 Task: Create a due date automation trigger when advanced on, on the tuesday after a card is due add fields with custom field "Resume" set at 11:00 AM.
Action: Mouse moved to (935, 69)
Screenshot: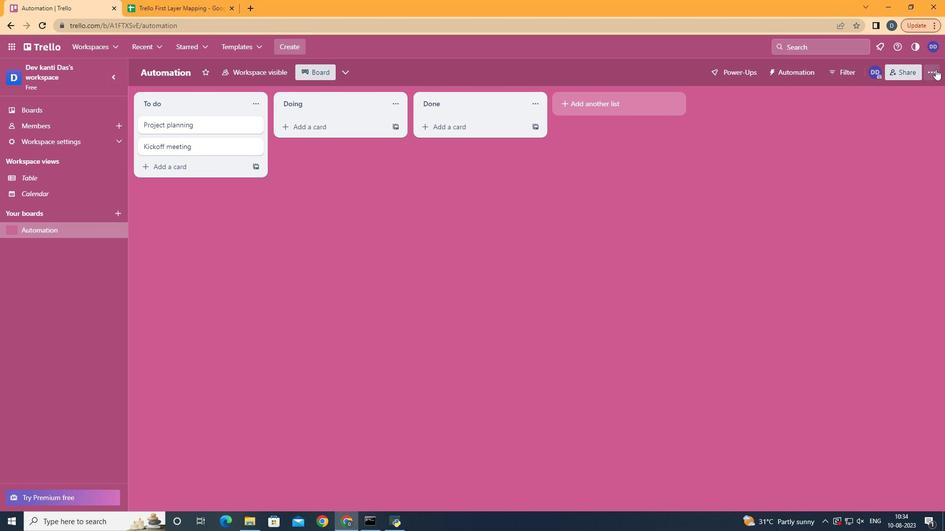 
Action: Mouse pressed left at (935, 69)
Screenshot: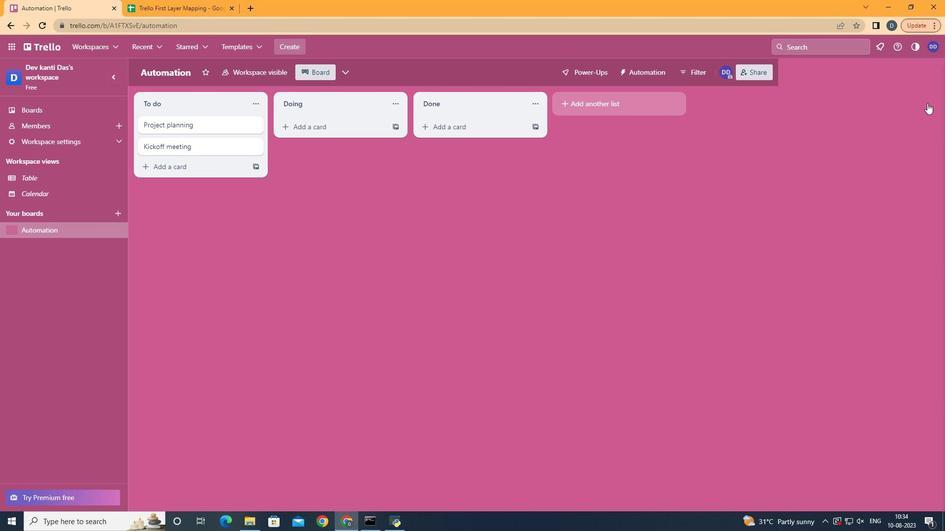 
Action: Mouse moved to (868, 201)
Screenshot: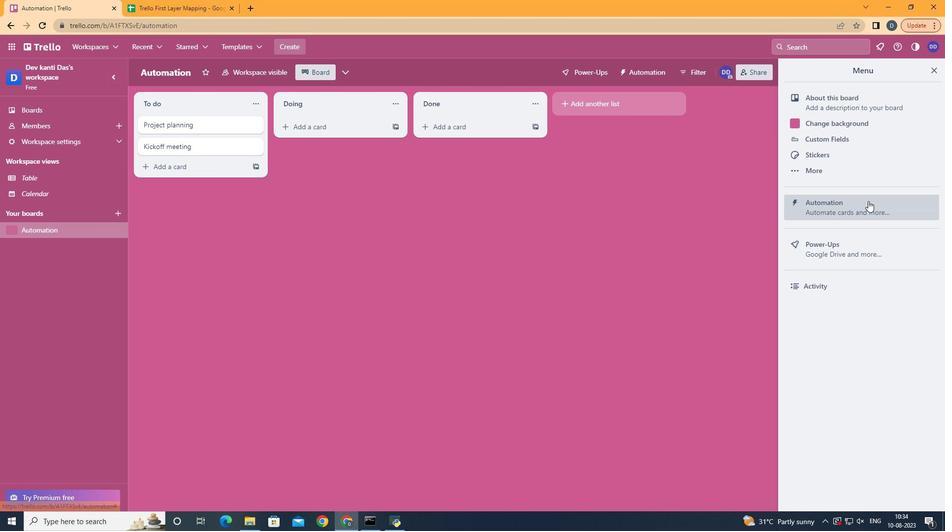 
Action: Mouse pressed left at (868, 201)
Screenshot: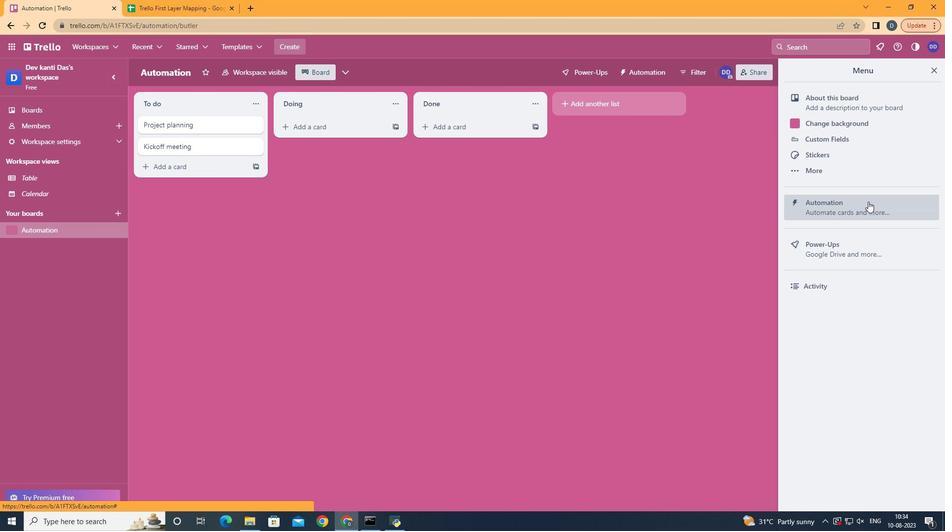
Action: Mouse moved to (172, 199)
Screenshot: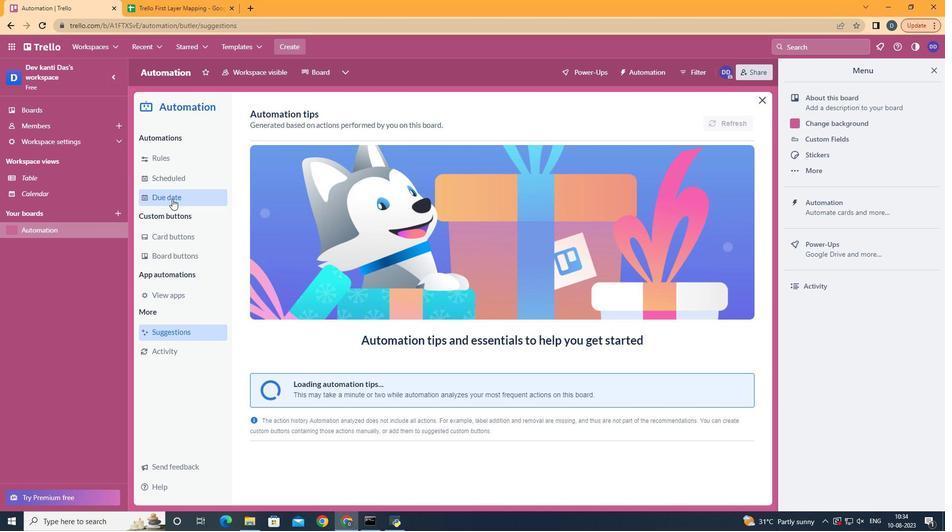 
Action: Mouse pressed left at (172, 199)
Screenshot: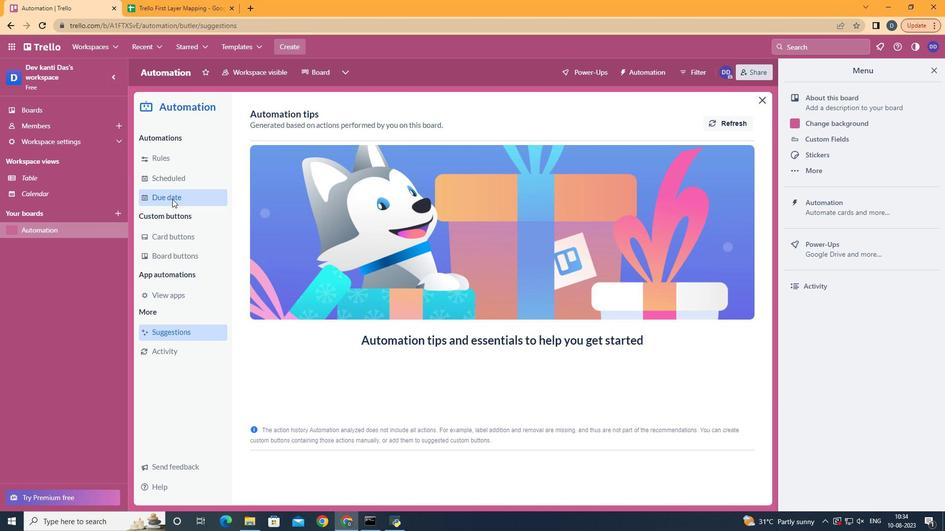 
Action: Mouse moved to (698, 120)
Screenshot: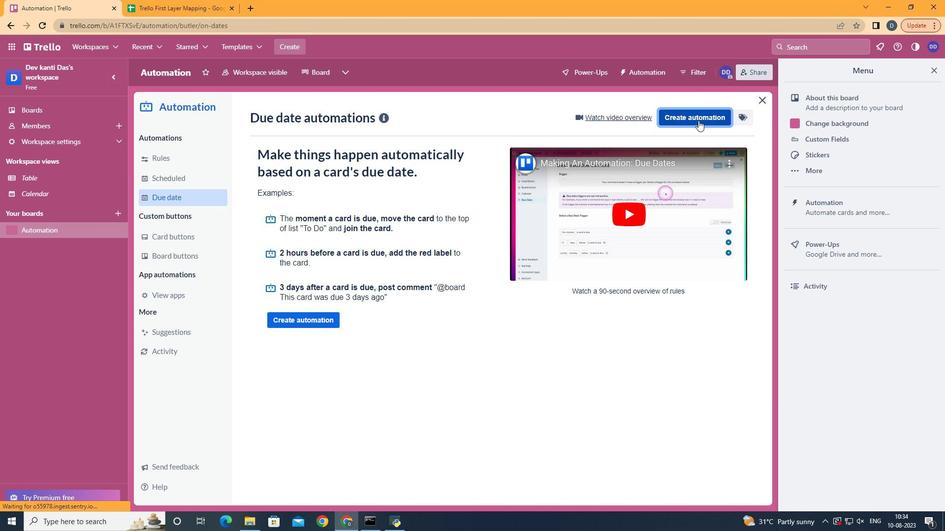
Action: Mouse pressed left at (698, 120)
Screenshot: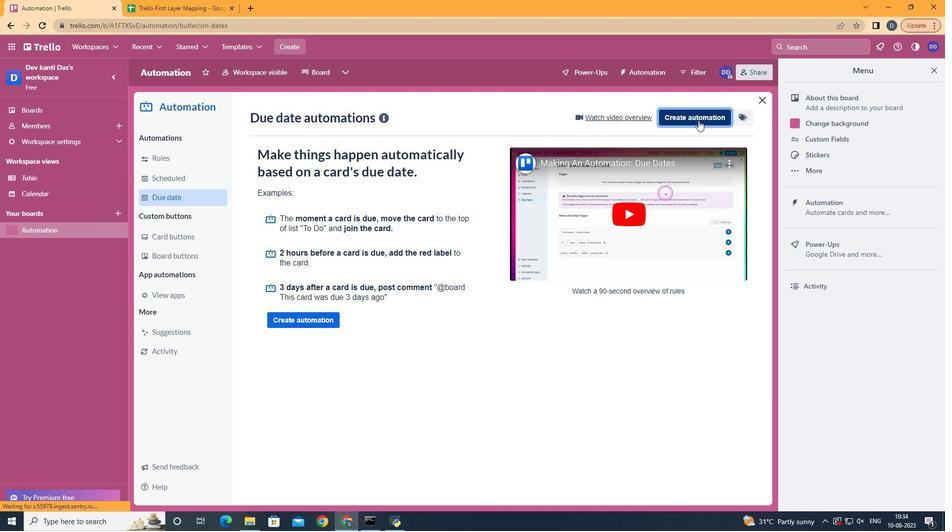 
Action: Mouse moved to (526, 208)
Screenshot: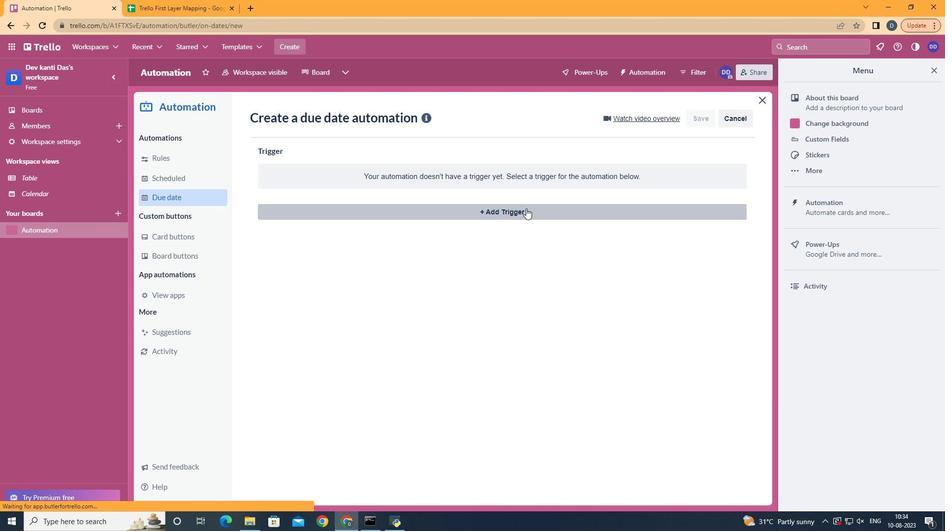 
Action: Mouse pressed left at (526, 208)
Screenshot: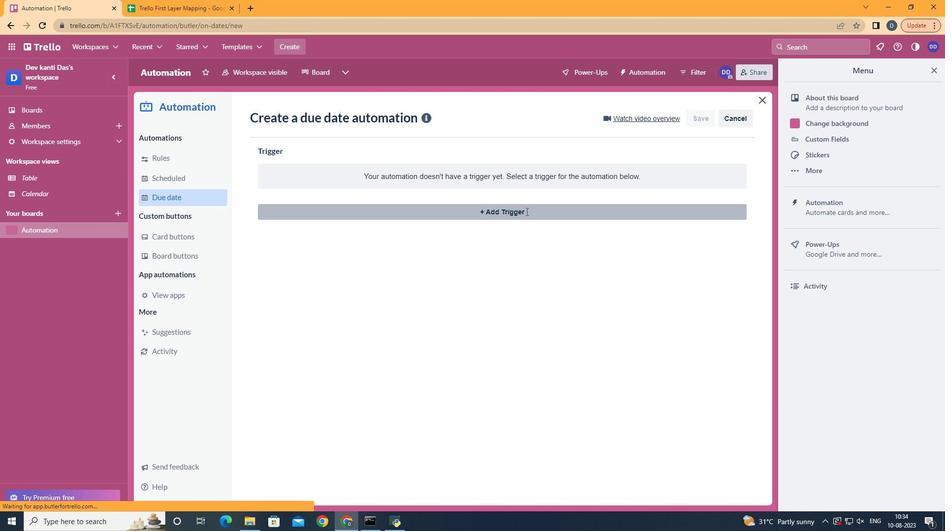 
Action: Mouse moved to (310, 279)
Screenshot: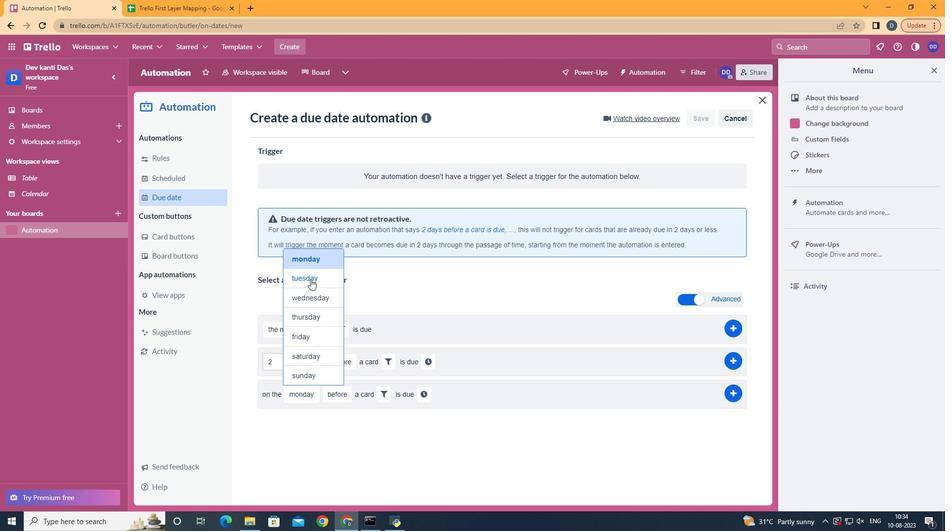 
Action: Mouse pressed left at (310, 279)
Screenshot: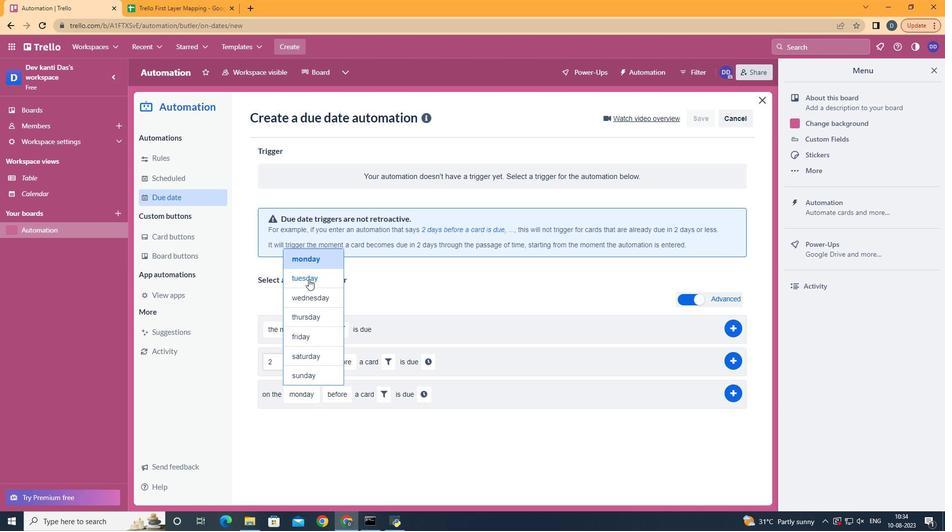 
Action: Mouse moved to (349, 427)
Screenshot: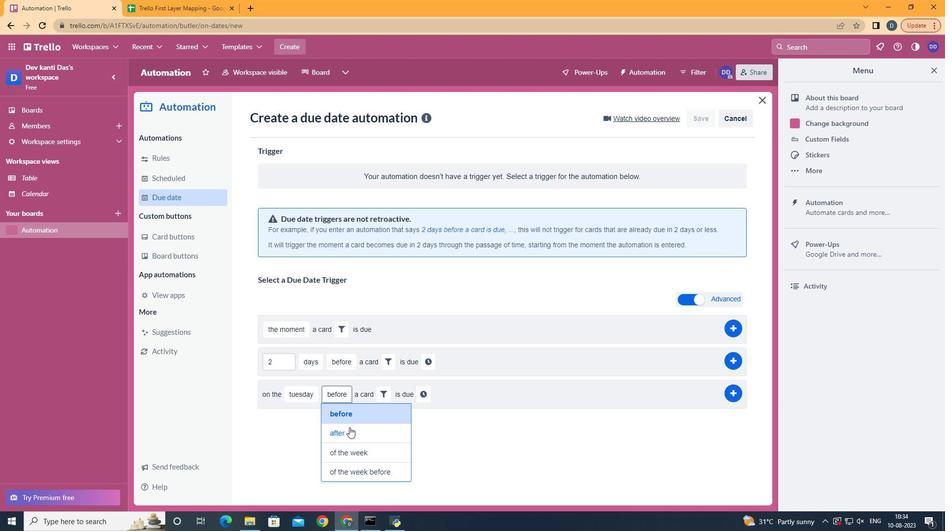 
Action: Mouse pressed left at (349, 427)
Screenshot: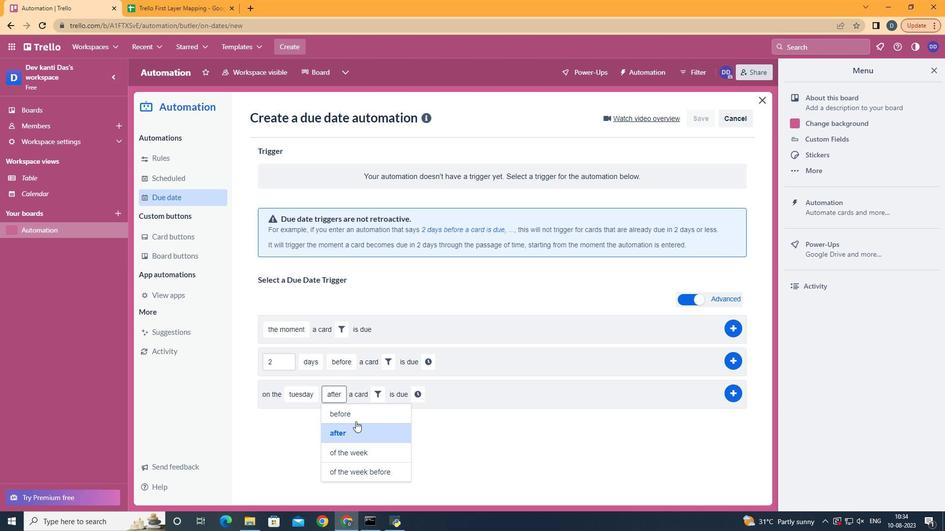 
Action: Mouse moved to (385, 395)
Screenshot: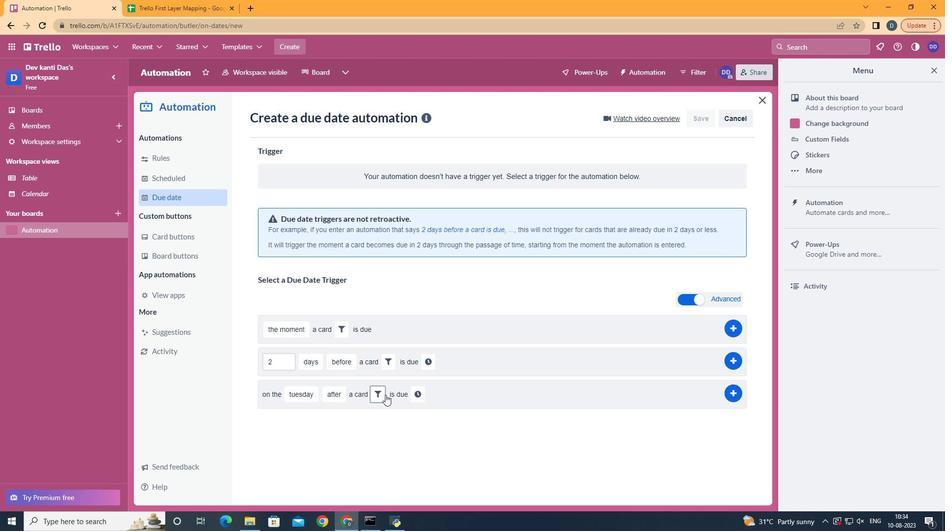 
Action: Mouse pressed left at (385, 395)
Screenshot: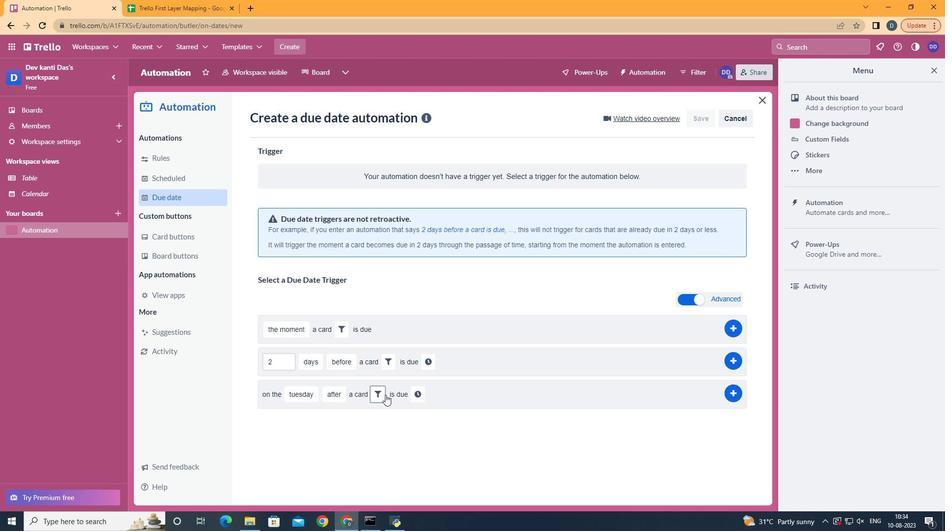 
Action: Mouse moved to (546, 428)
Screenshot: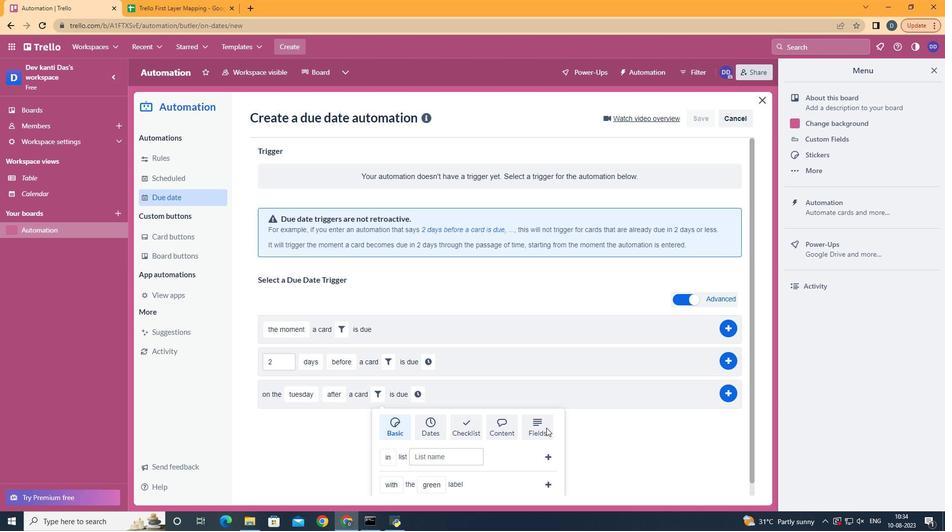 
Action: Mouse pressed left at (546, 428)
Screenshot: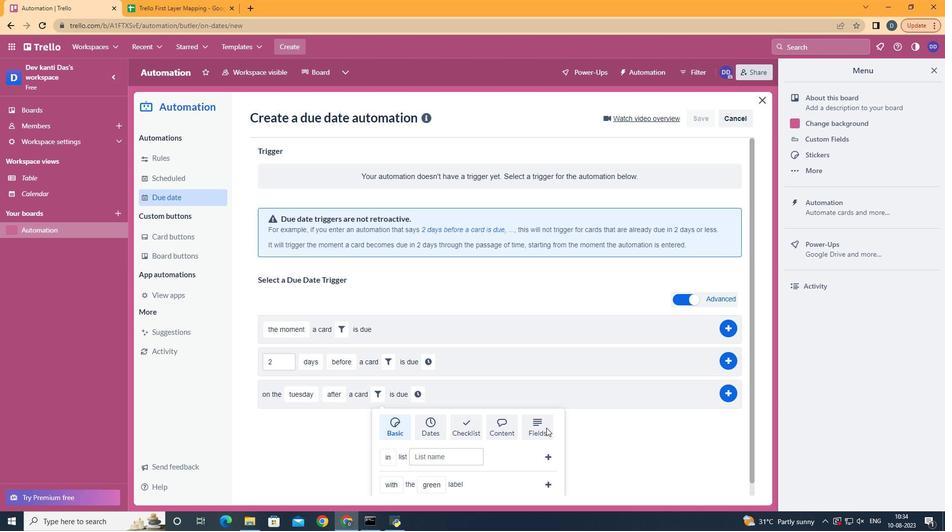 
Action: Mouse moved to (547, 419)
Screenshot: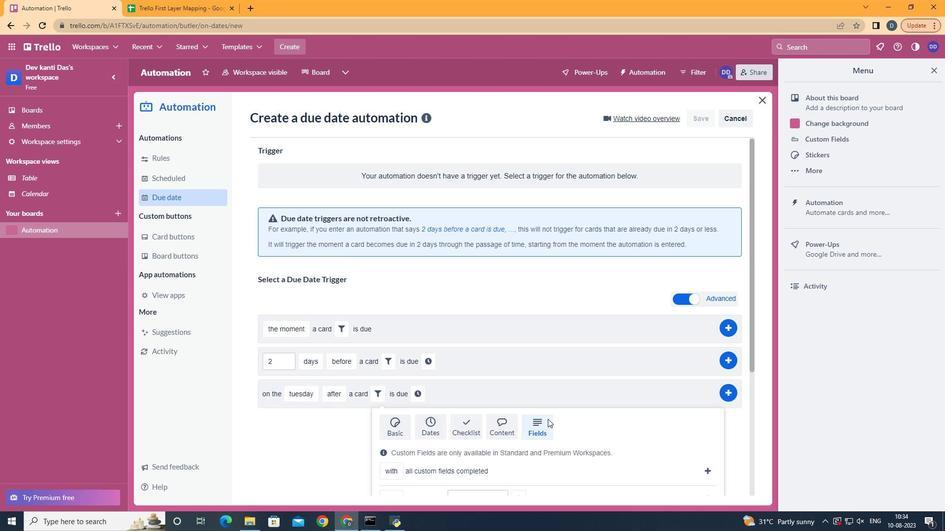 
Action: Mouse scrolled (547, 418) with delta (0, 0)
Screenshot: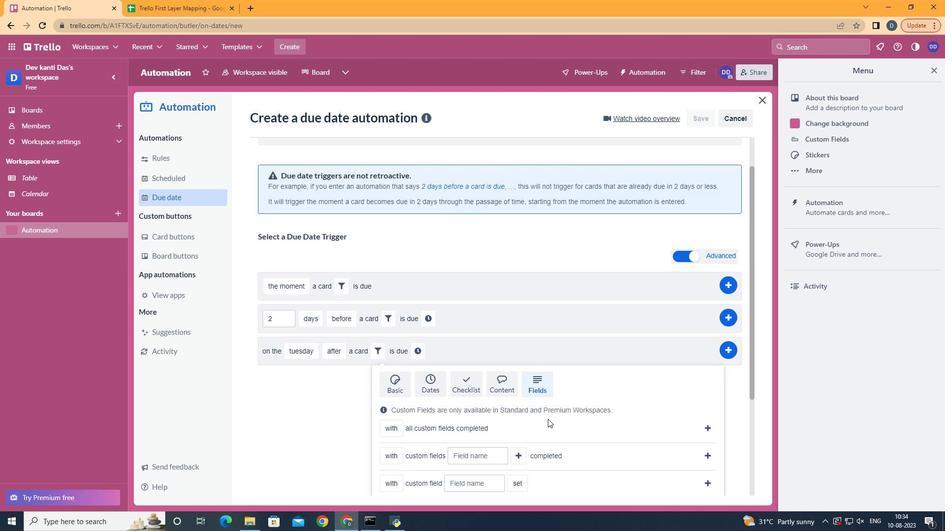 
Action: Mouse scrolled (547, 418) with delta (0, 0)
Screenshot: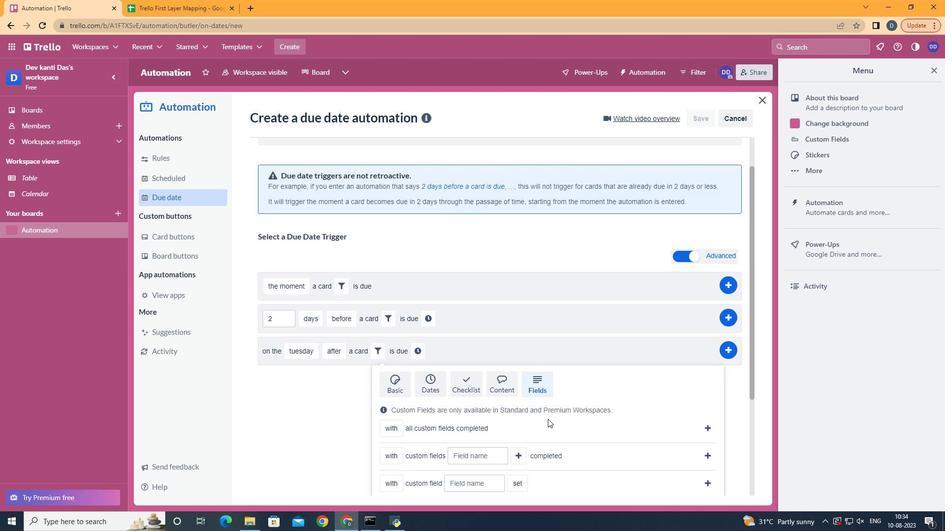 
Action: Mouse moved to (548, 418)
Screenshot: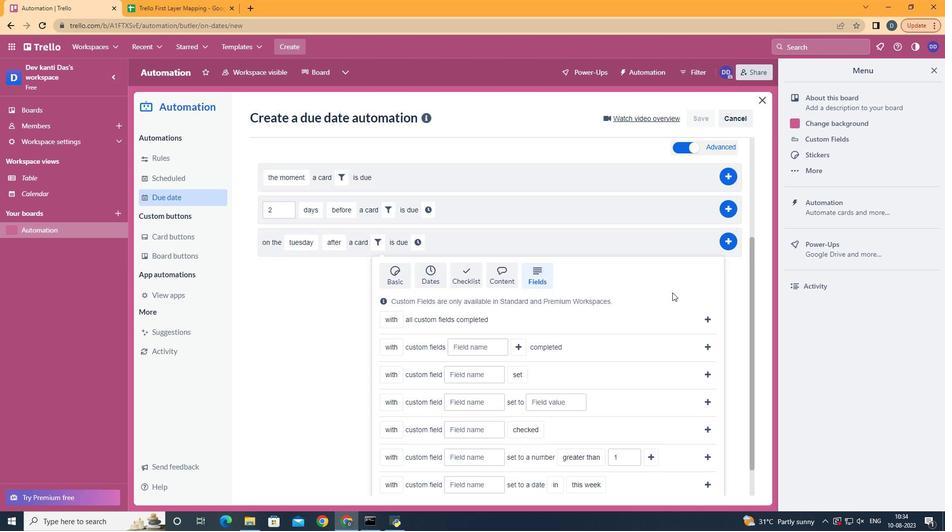 
Action: Mouse scrolled (547, 418) with delta (0, 0)
Screenshot: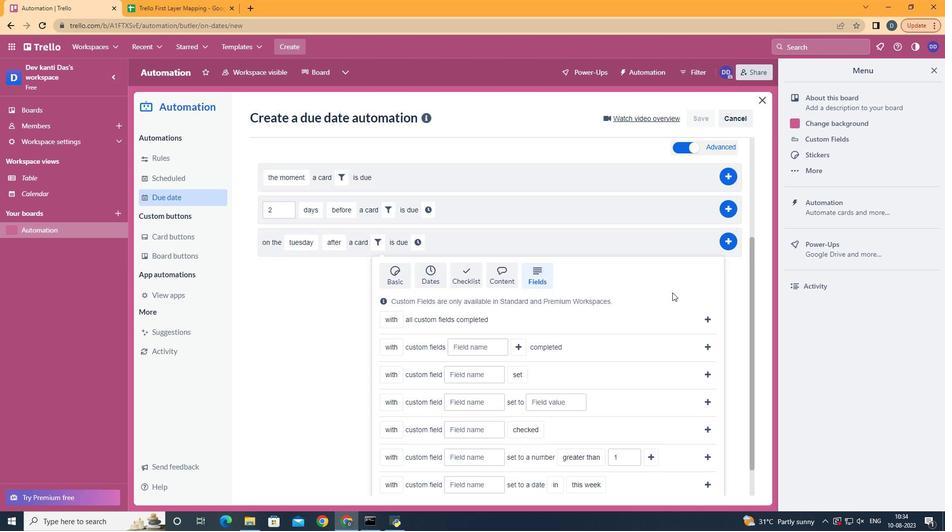 
Action: Mouse moved to (602, 371)
Screenshot: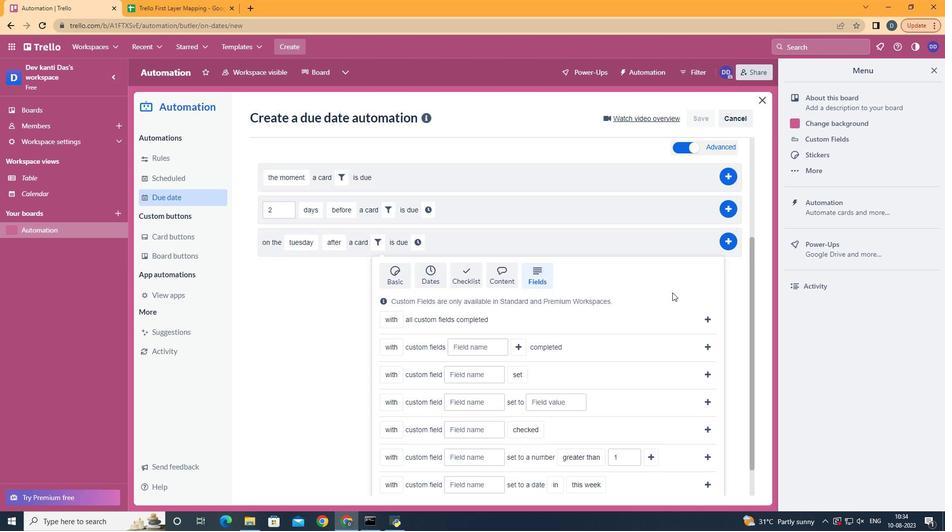 
Action: Mouse scrolled (547, 418) with delta (0, 0)
Screenshot: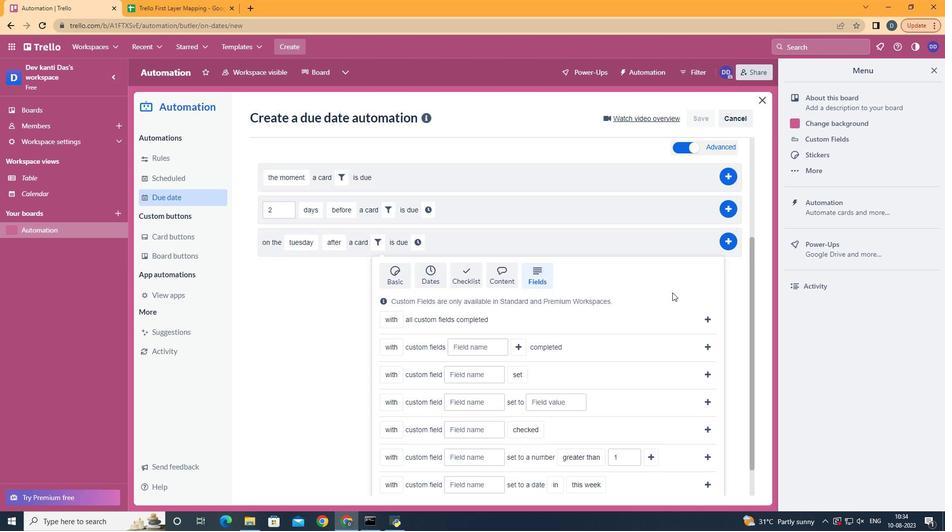 
Action: Mouse moved to (629, 347)
Screenshot: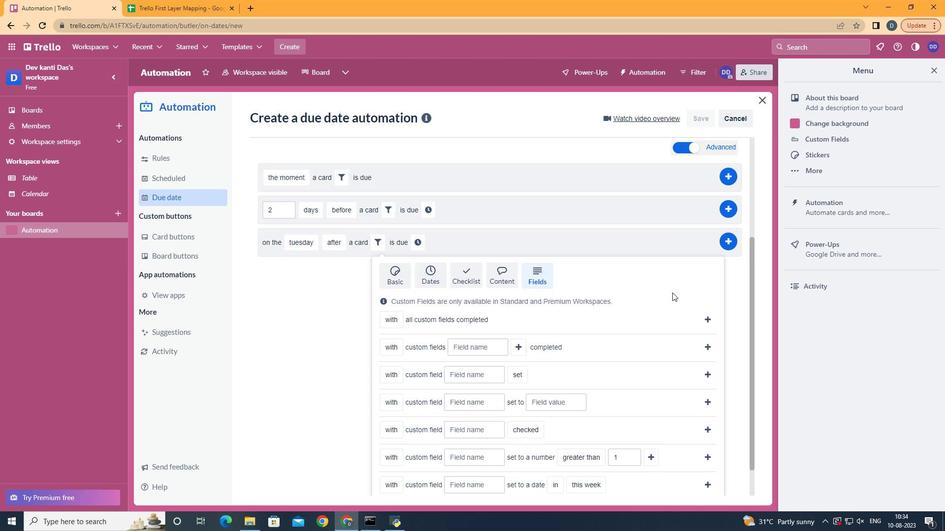 
Action: Mouse scrolled (547, 418) with delta (0, 0)
Screenshot: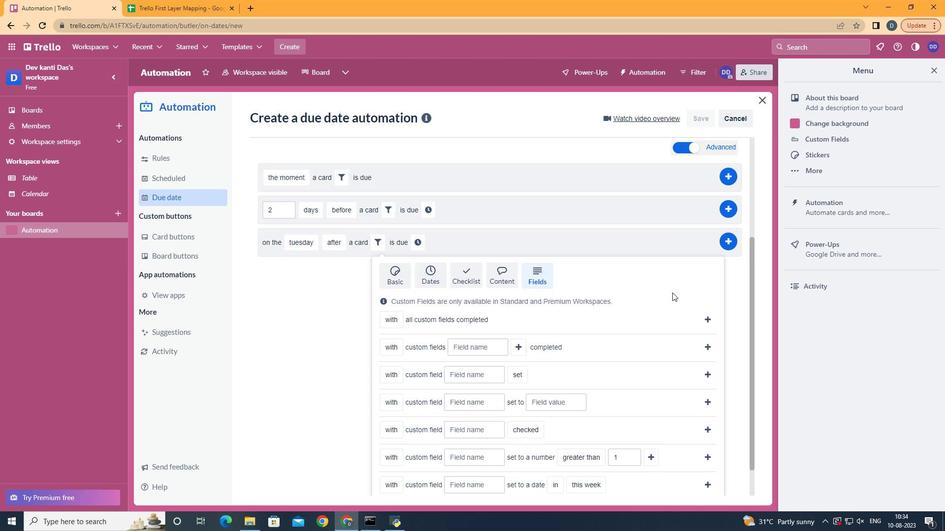 
Action: Mouse moved to (656, 325)
Screenshot: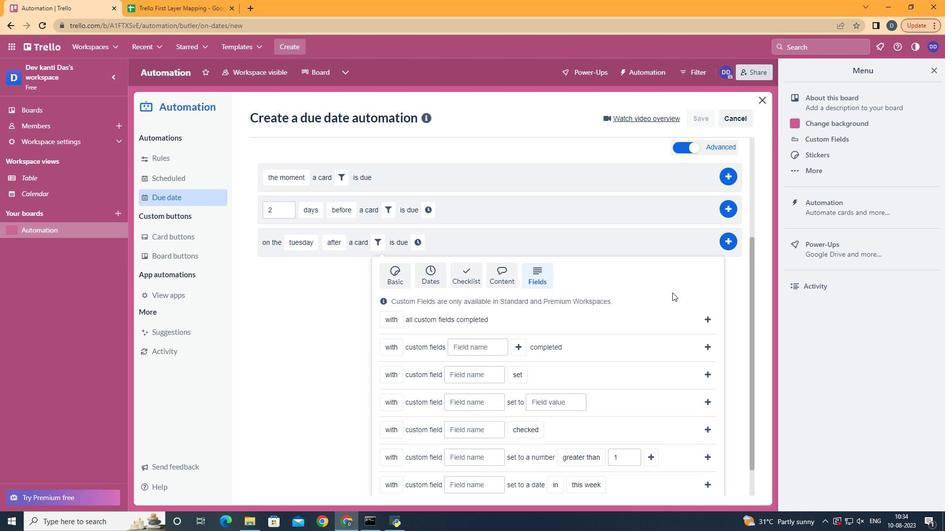 
Action: Mouse scrolled (547, 418) with delta (0, 0)
Screenshot: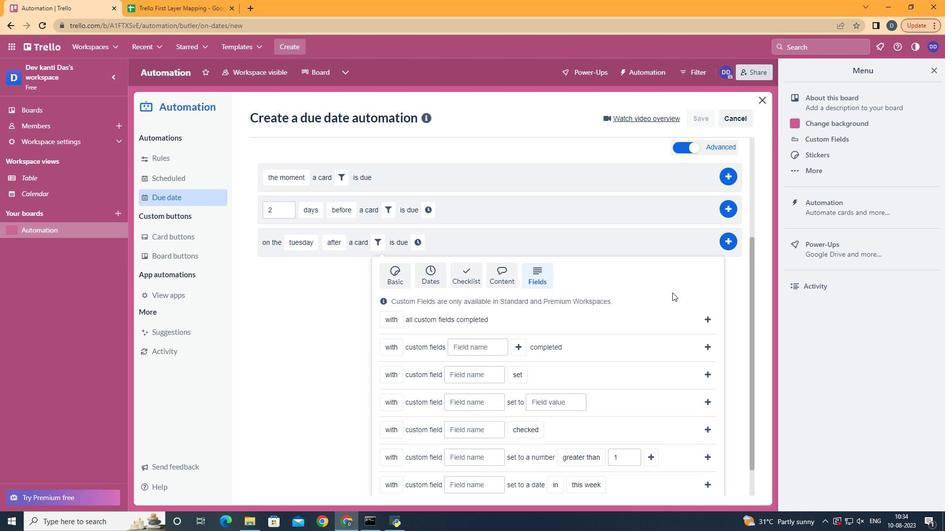 
Action: Mouse moved to (399, 350)
Screenshot: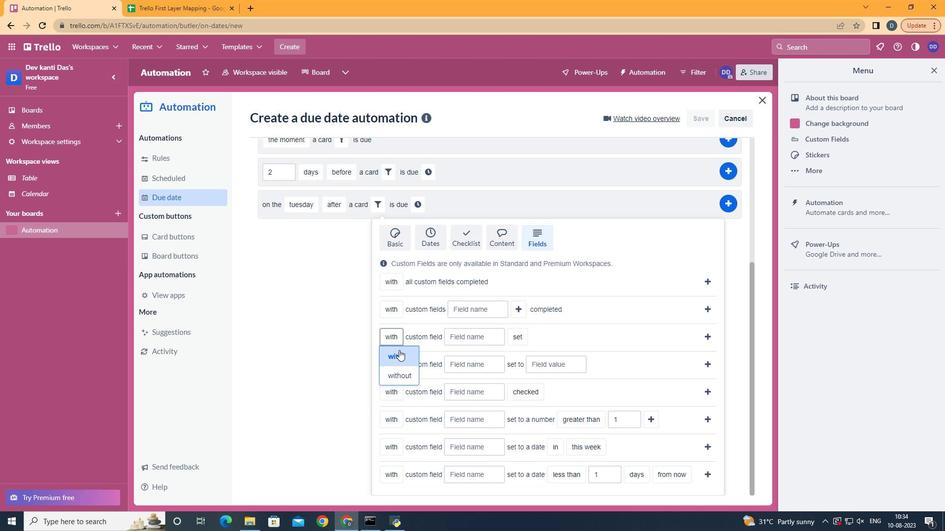 
Action: Mouse pressed left at (399, 350)
Screenshot: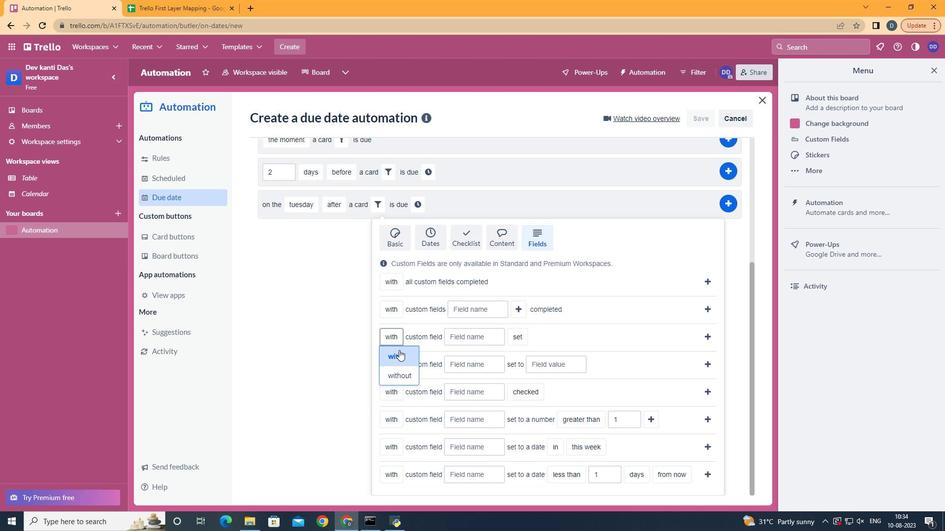
Action: Mouse moved to (484, 330)
Screenshot: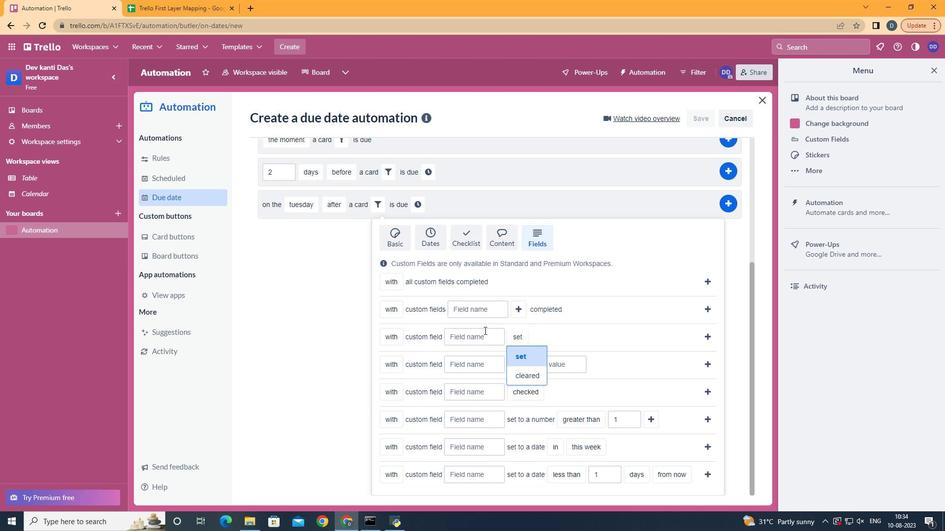 
Action: Mouse pressed left at (484, 330)
Screenshot: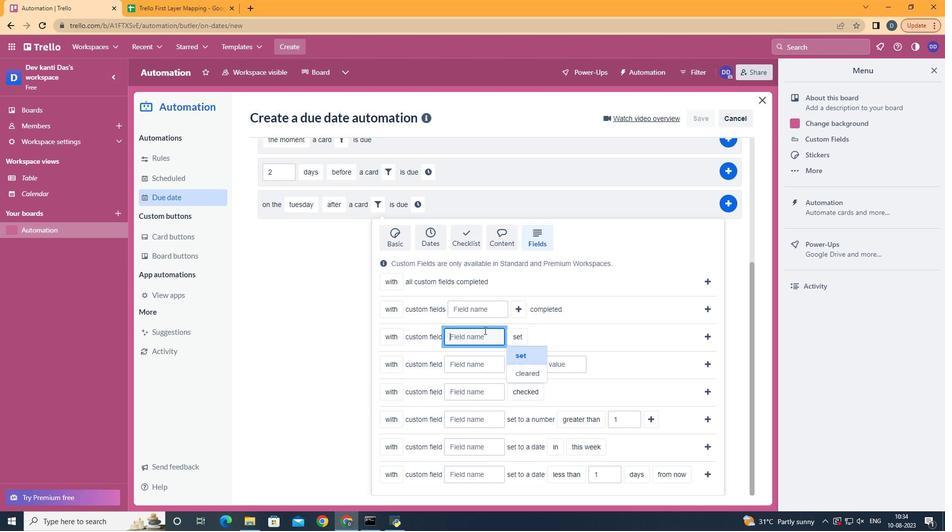 
Action: Key pressed <Key.shift>esume<Key.backspace><Key.backspace><Key.backspace><Key.backspace><Key.backspace><Key.backspace><Key.backspace><Key.backspace><Key.backspace><Key.backspace><Key.backspace><Key.shift>Resume
Screenshot: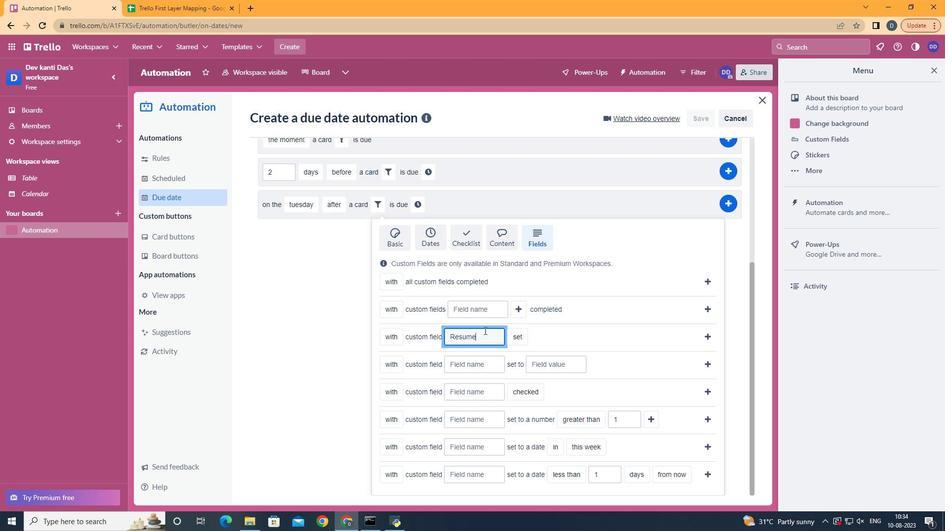 
Action: Mouse moved to (516, 355)
Screenshot: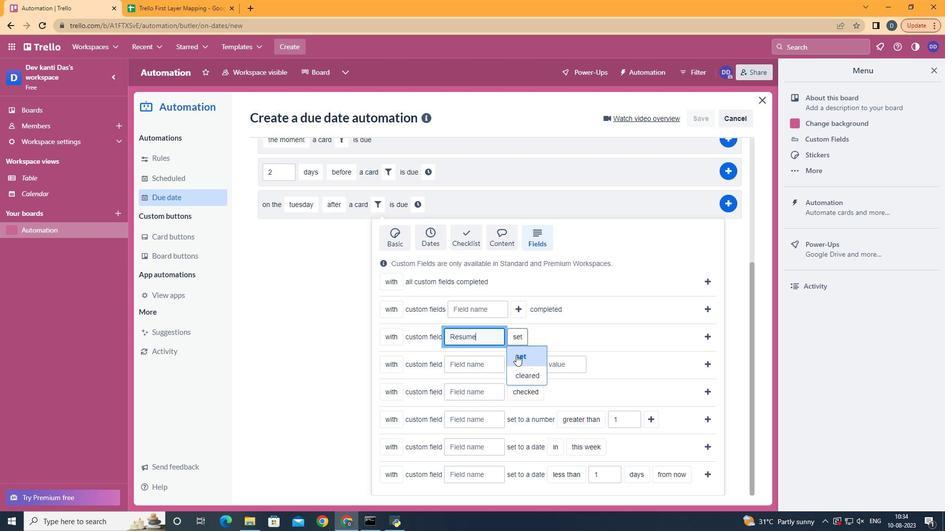 
Action: Mouse pressed left at (516, 355)
Screenshot: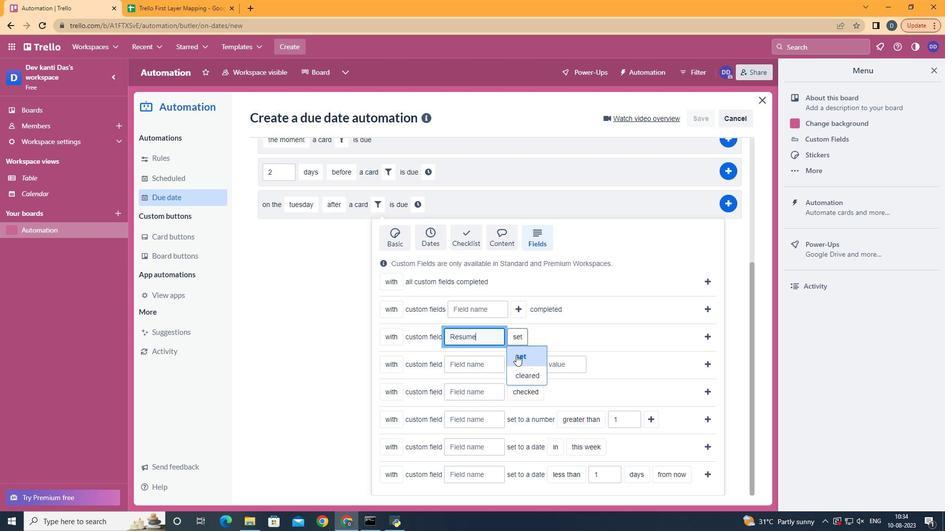 
Action: Mouse moved to (705, 332)
Screenshot: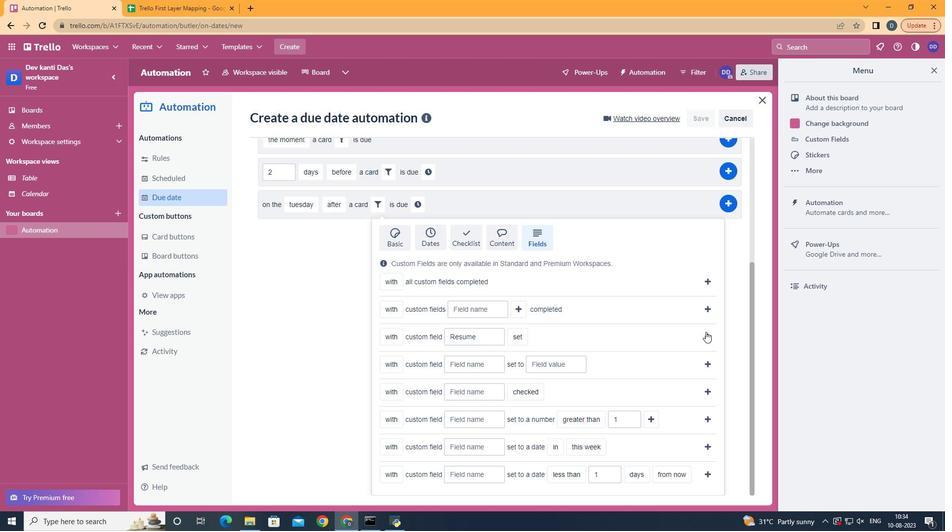 
Action: Mouse pressed left at (705, 332)
Screenshot: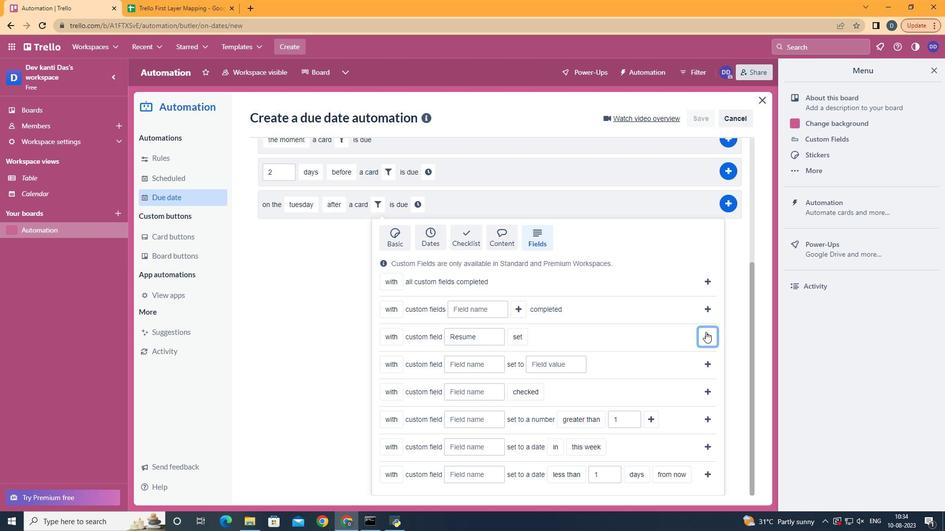 
Action: Mouse moved to (539, 398)
Screenshot: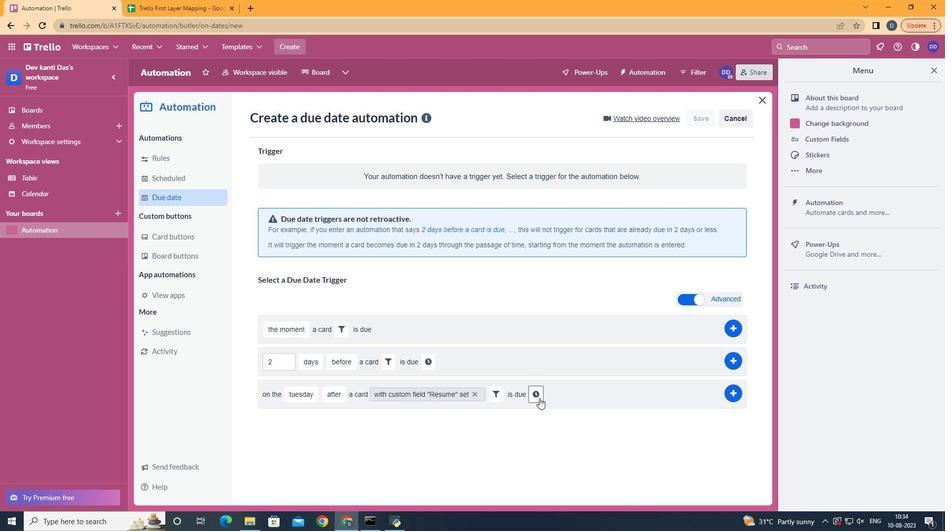 
Action: Mouse pressed left at (539, 398)
Screenshot: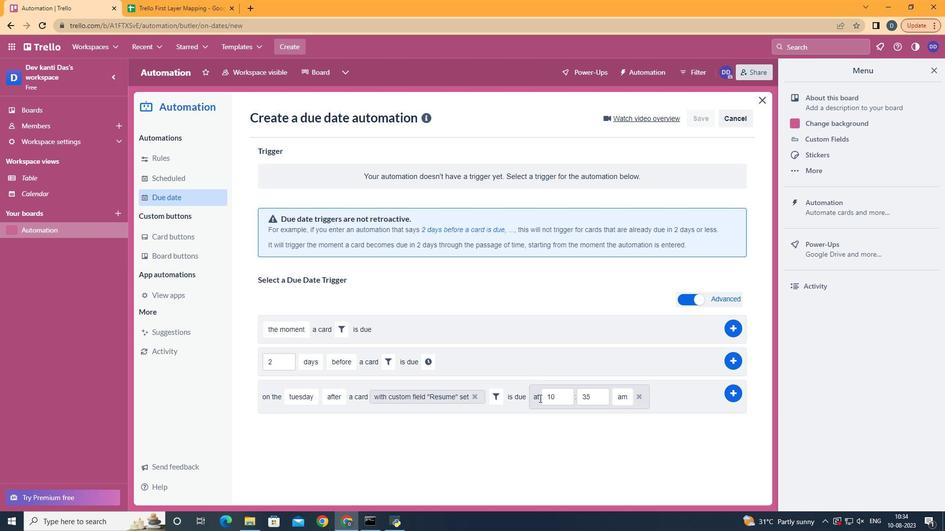 
Action: Mouse moved to (559, 396)
Screenshot: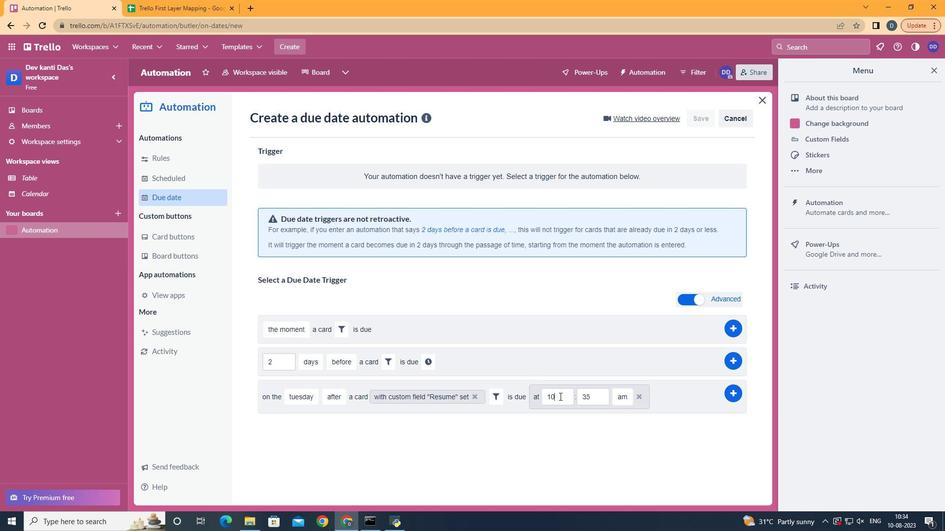 
Action: Mouse pressed left at (559, 396)
Screenshot: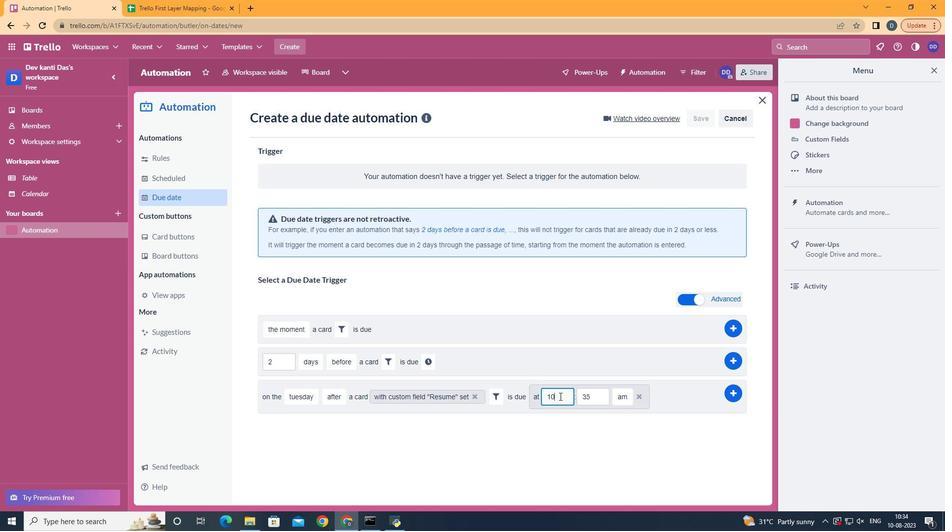 
Action: Mouse moved to (559, 396)
Screenshot: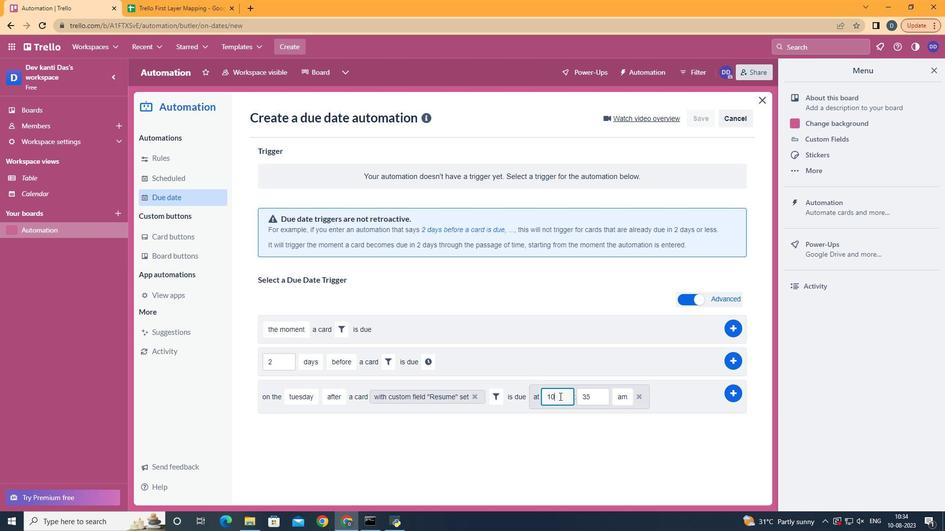 
Action: Key pressed <Key.backspace>1
Screenshot: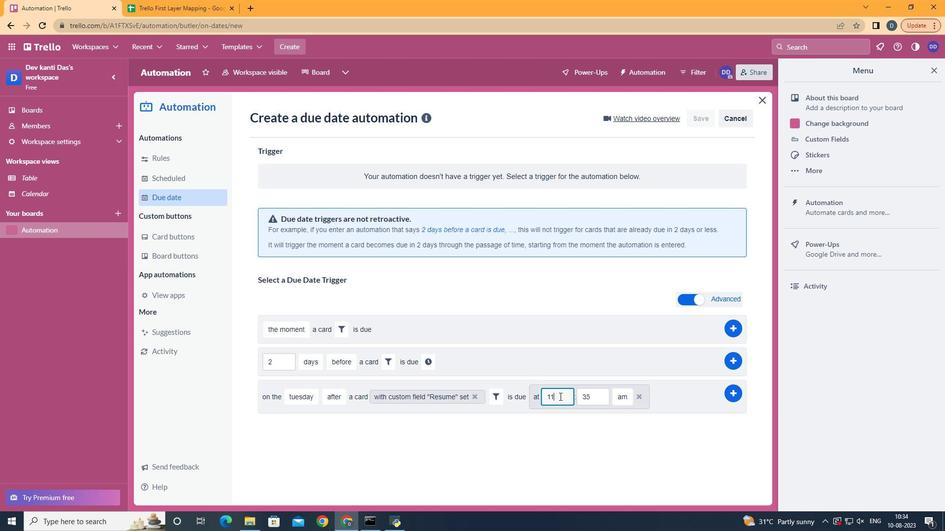 
Action: Mouse moved to (592, 395)
Screenshot: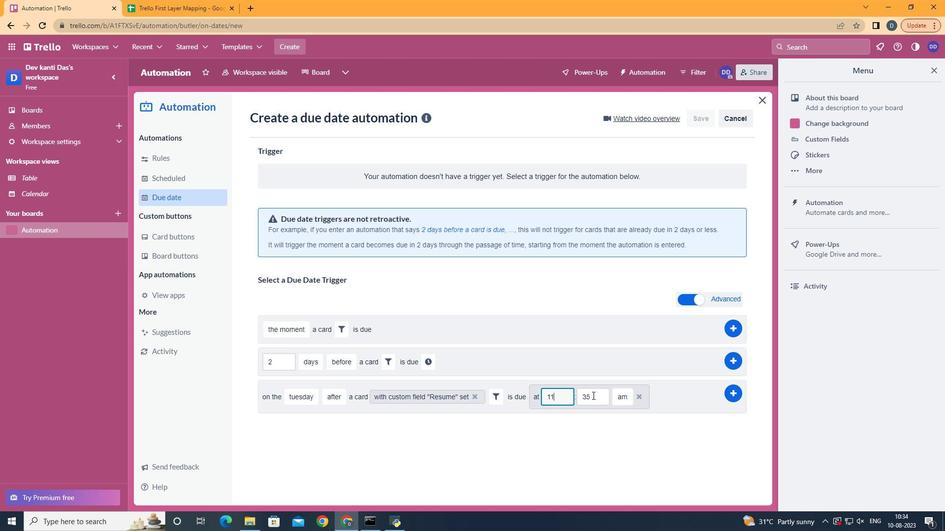 
Action: Mouse pressed left at (592, 395)
Screenshot: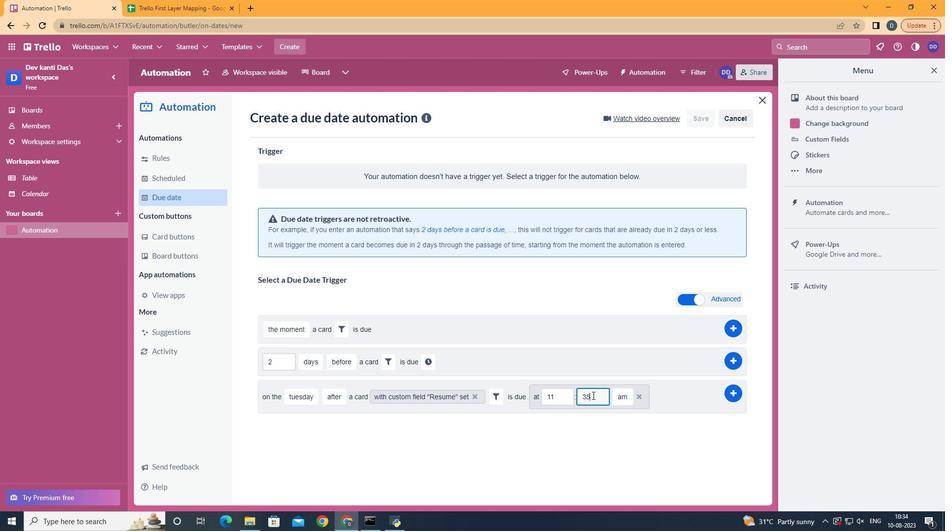 
Action: Key pressed <Key.backspace><Key.backspace>00
Screenshot: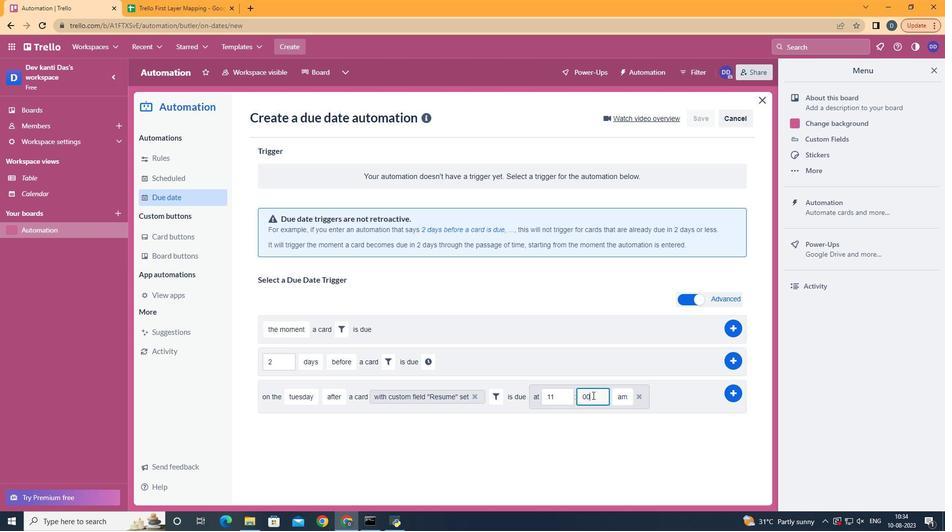 
Action: Mouse moved to (733, 391)
Screenshot: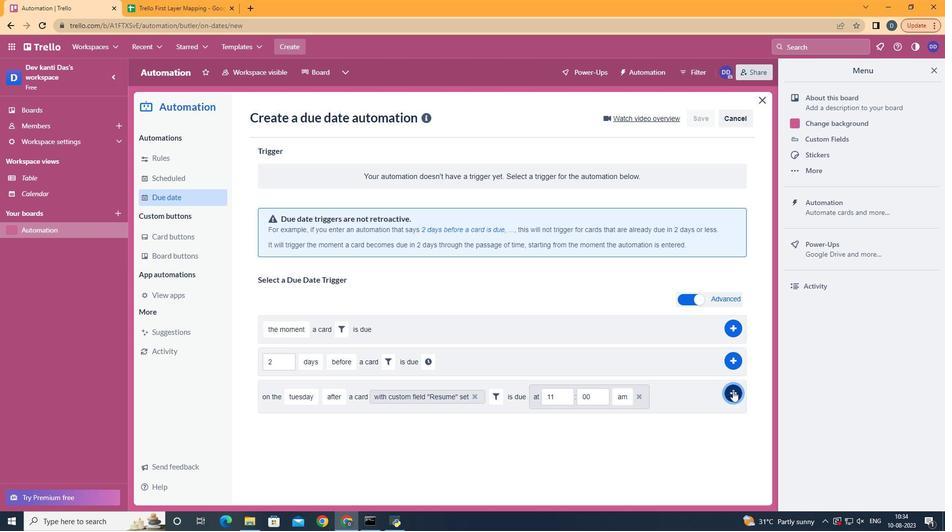 
Action: Mouse pressed left at (733, 391)
Screenshot: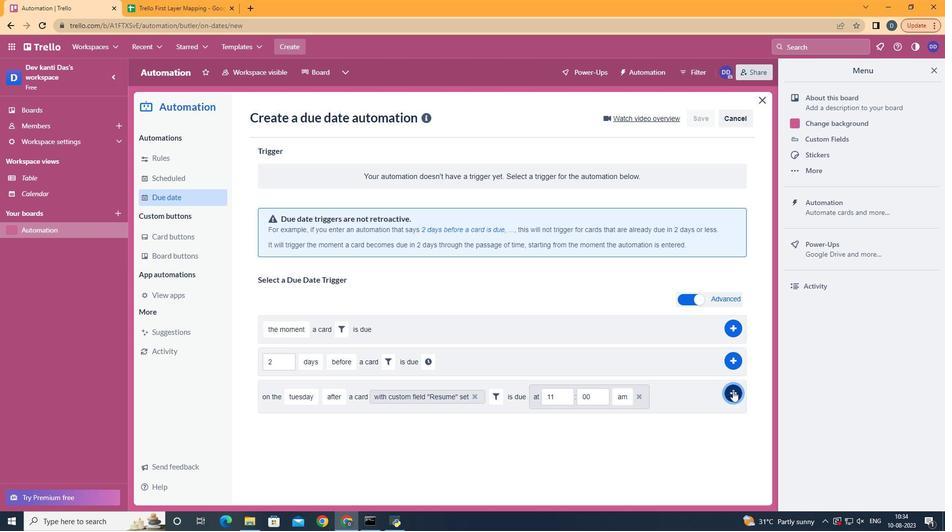
Action: Mouse moved to (579, 259)
Screenshot: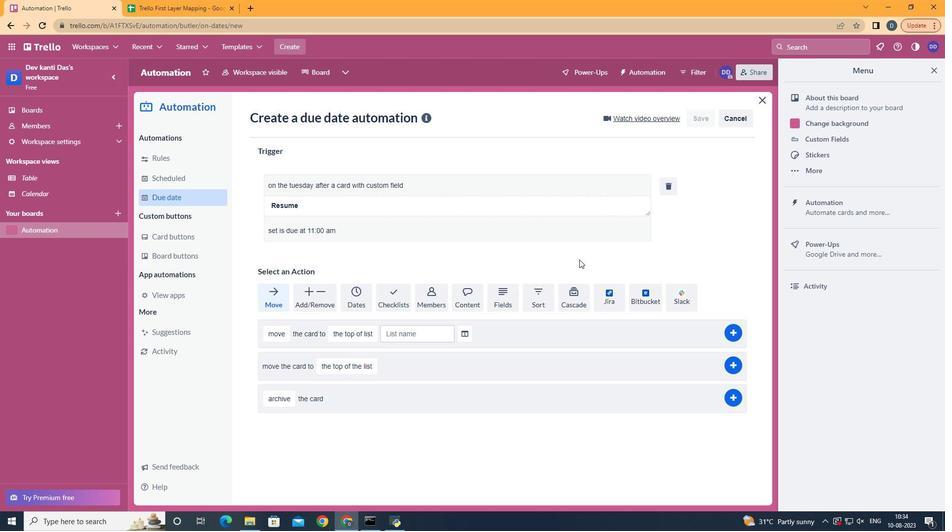 
